 Task: Zoom the sheet by 150%.
Action: Mouse moved to (110, 122)
Screenshot: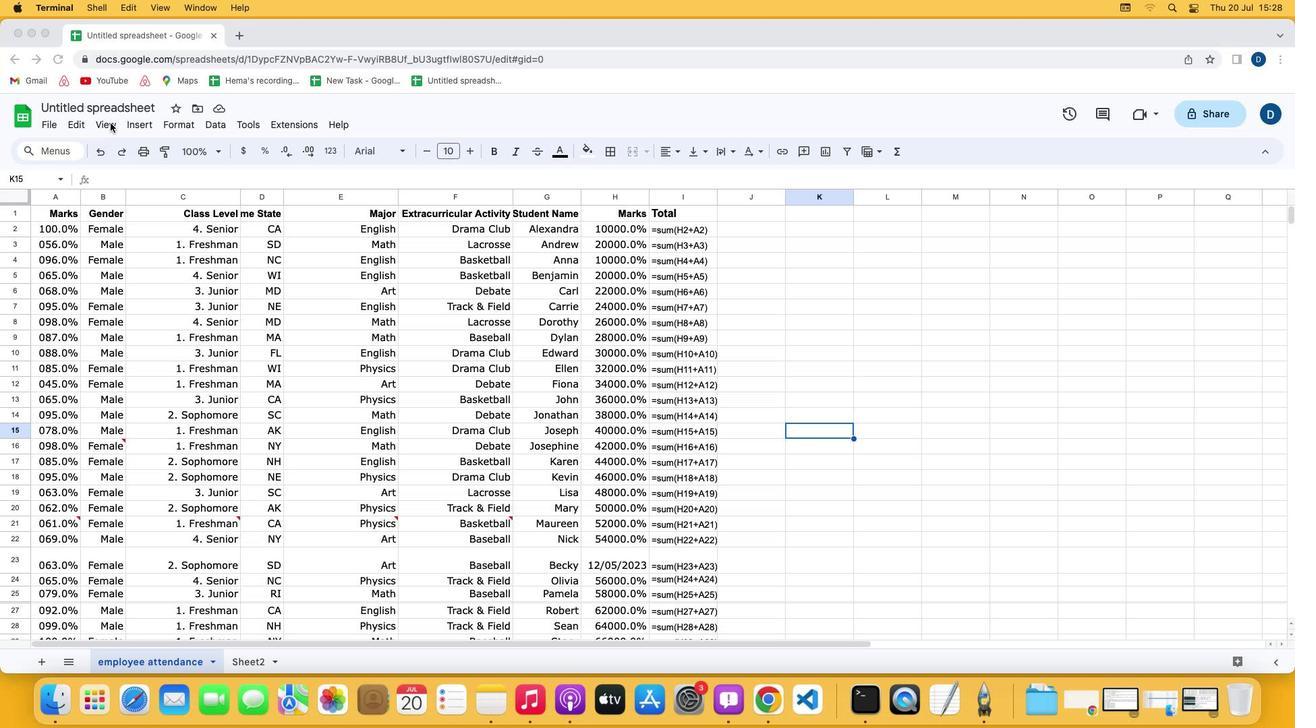 
Action: Mouse pressed left at (110, 122)
Screenshot: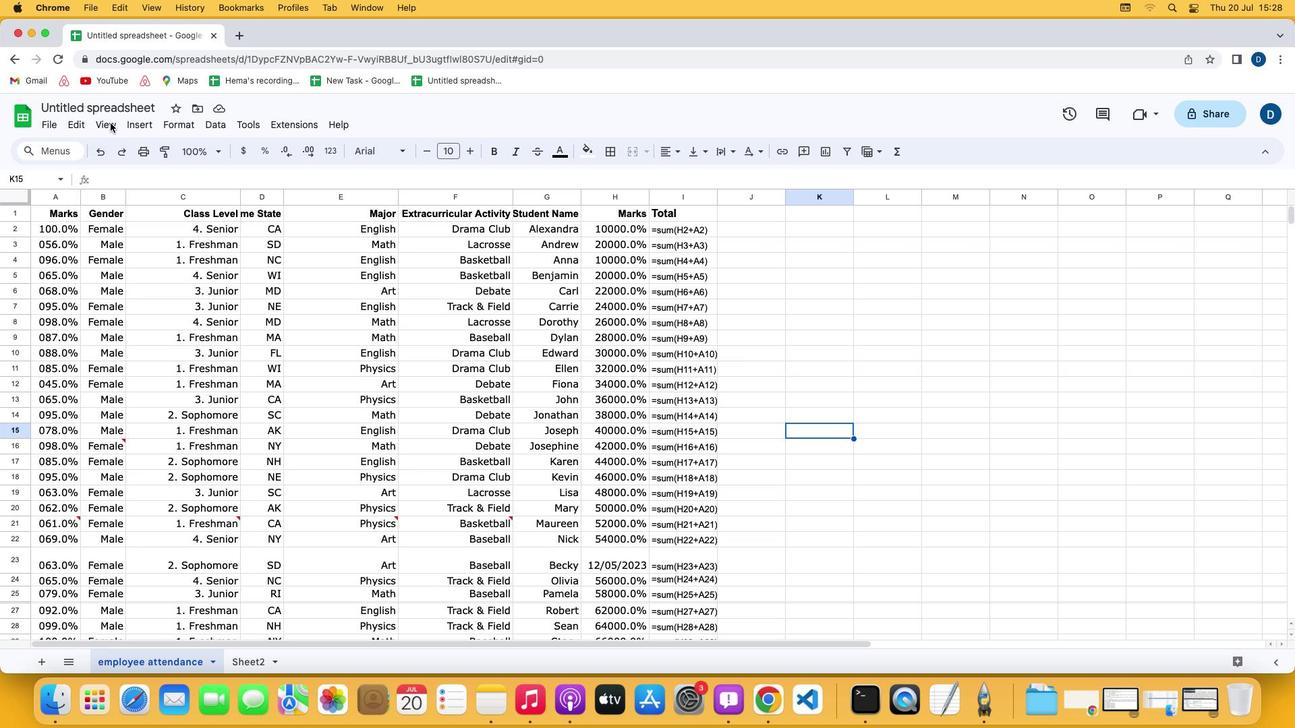
Action: Mouse pressed left at (110, 122)
Screenshot: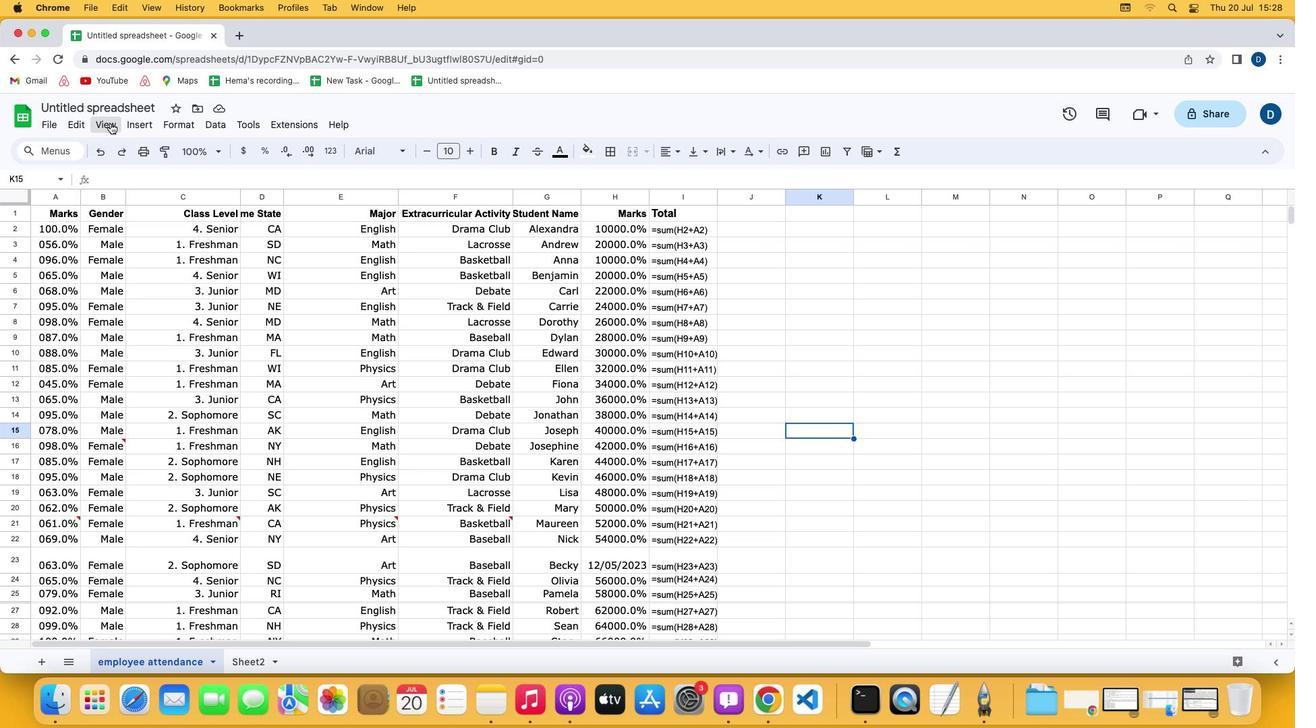 
Action: Mouse moved to (104, 118)
Screenshot: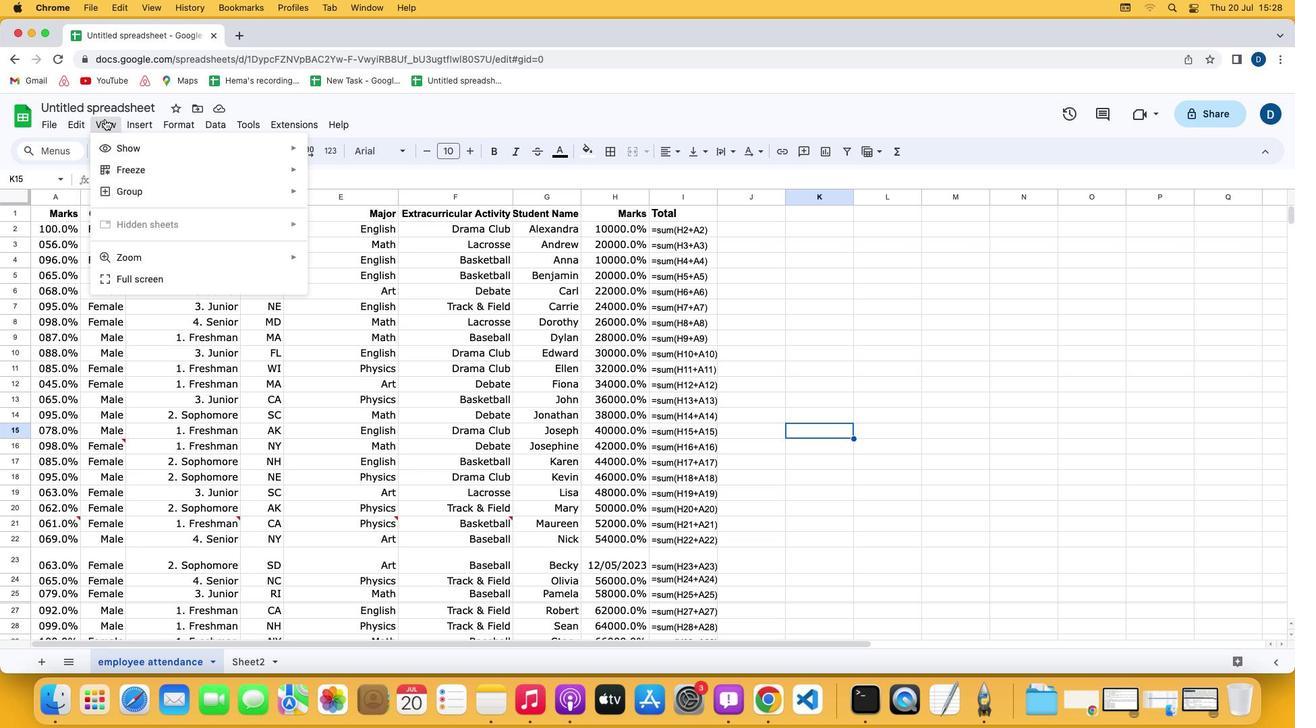 
Action: Mouse pressed left at (104, 118)
Screenshot: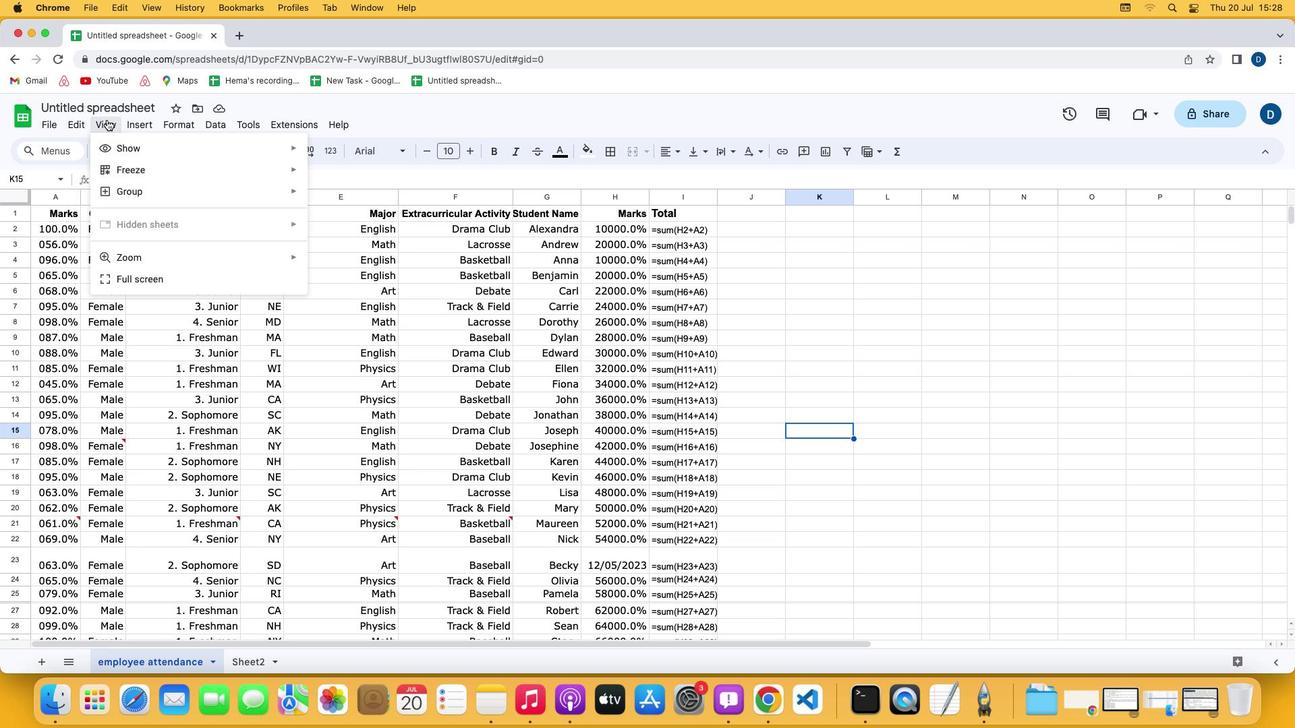 
Action: Mouse moved to (335, 368)
Screenshot: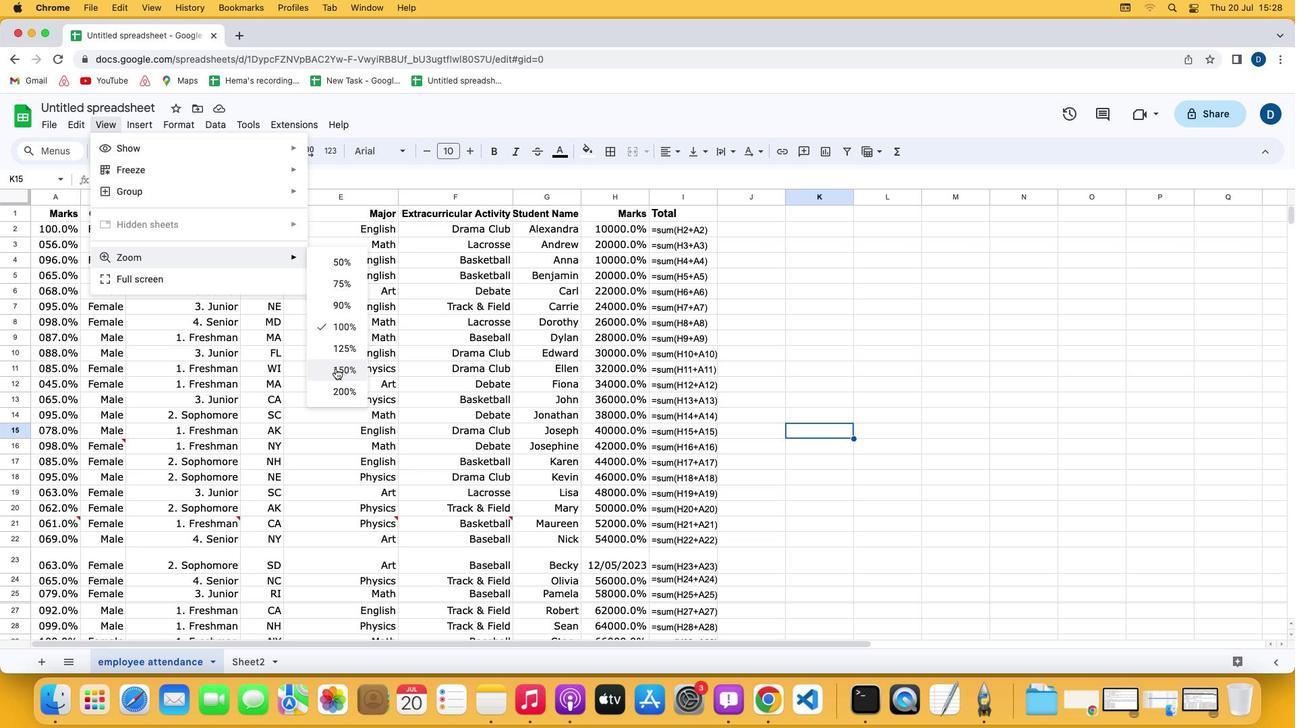 
Action: Mouse pressed left at (335, 368)
Screenshot: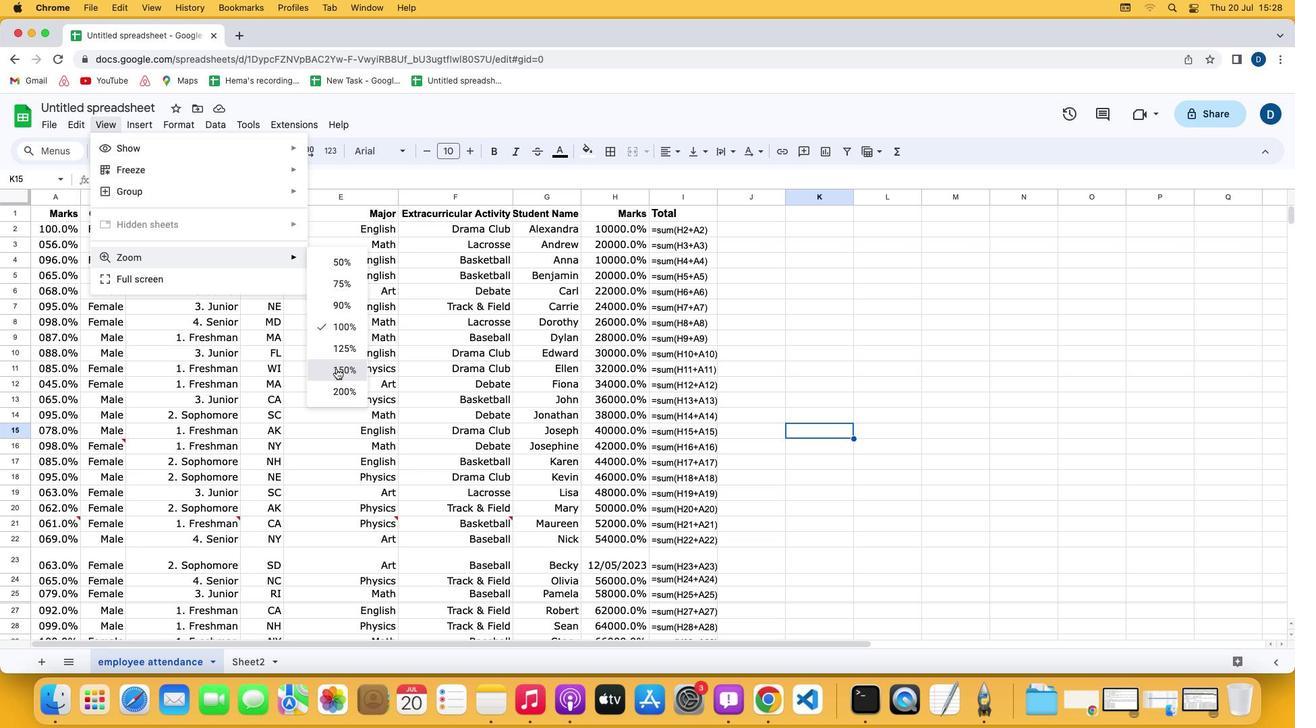 
Action: Mouse moved to (788, 412)
Screenshot: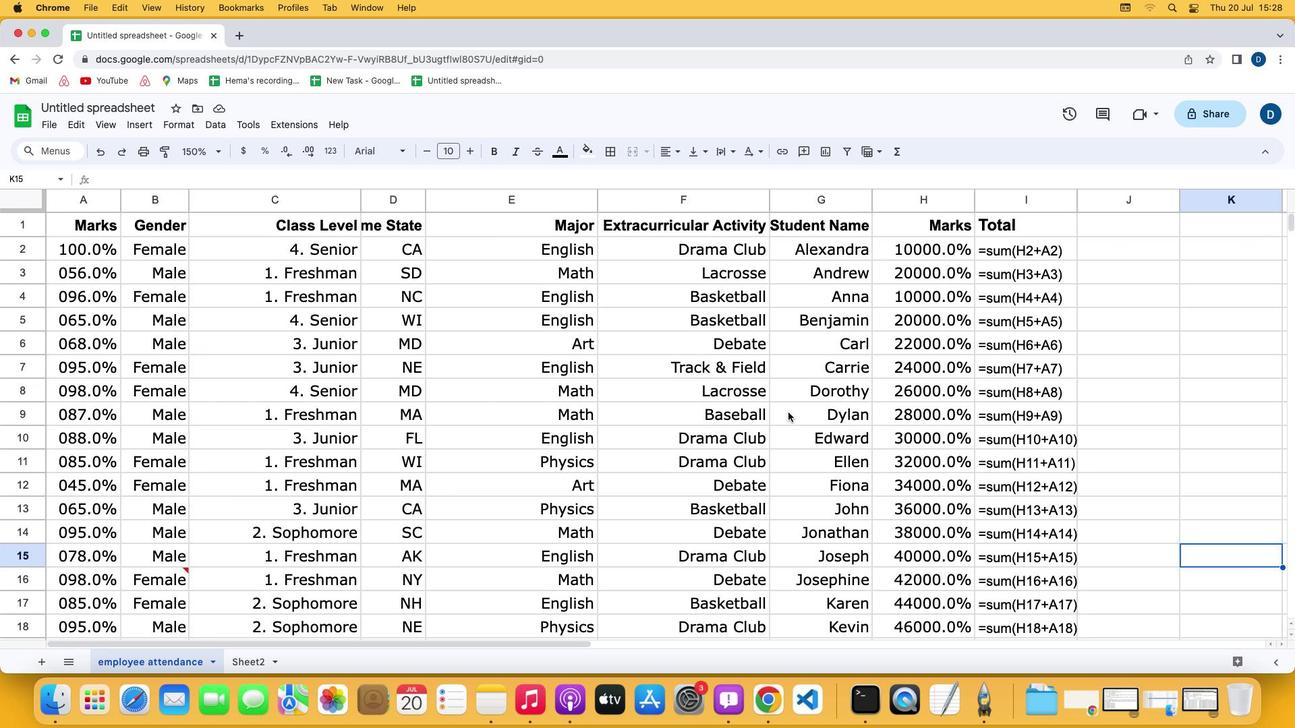
